 Task: Check the percentage active listings of 1 bedroom in the last 5 years.
Action: Mouse moved to (787, 179)
Screenshot: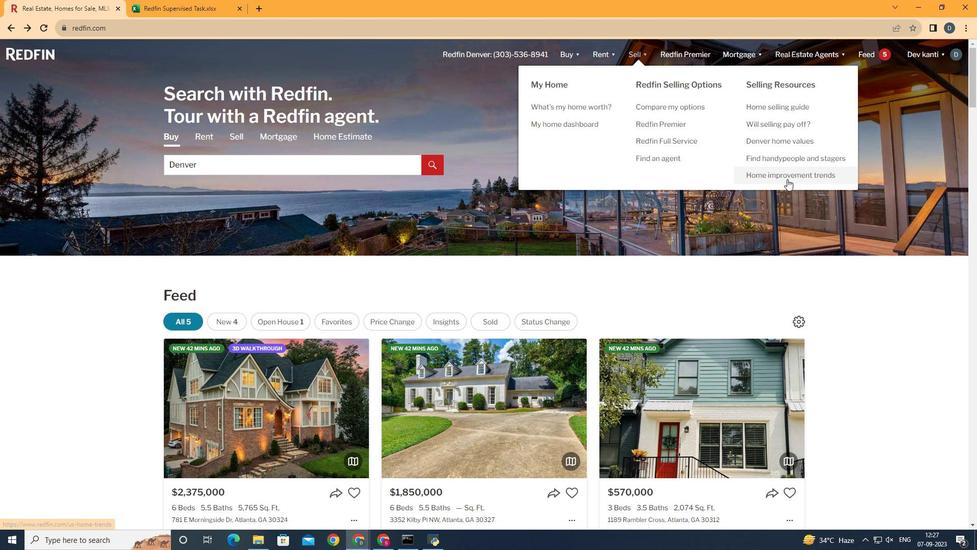 
Action: Mouse pressed left at (787, 179)
Screenshot: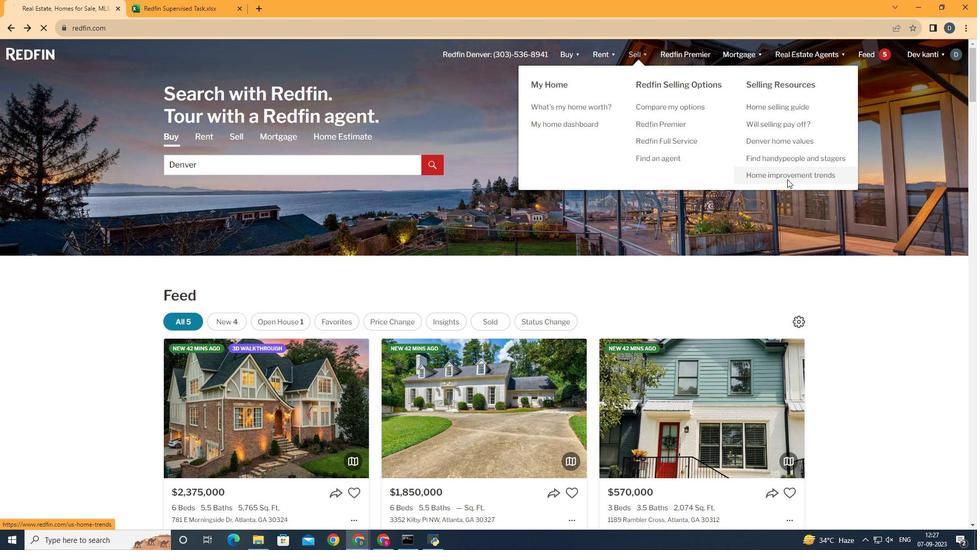 
Action: Mouse moved to (253, 199)
Screenshot: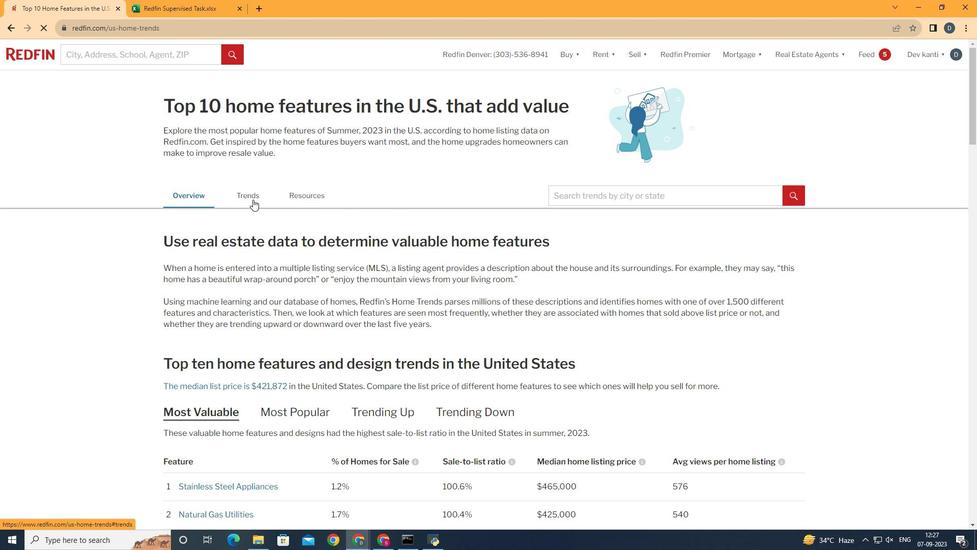 
Action: Mouse pressed left at (253, 199)
Screenshot: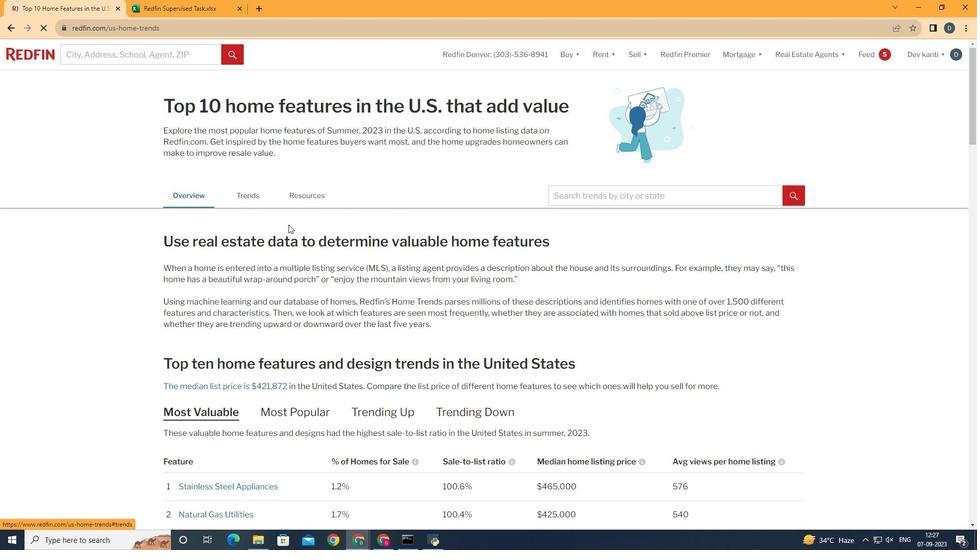
Action: Mouse moved to (346, 239)
Screenshot: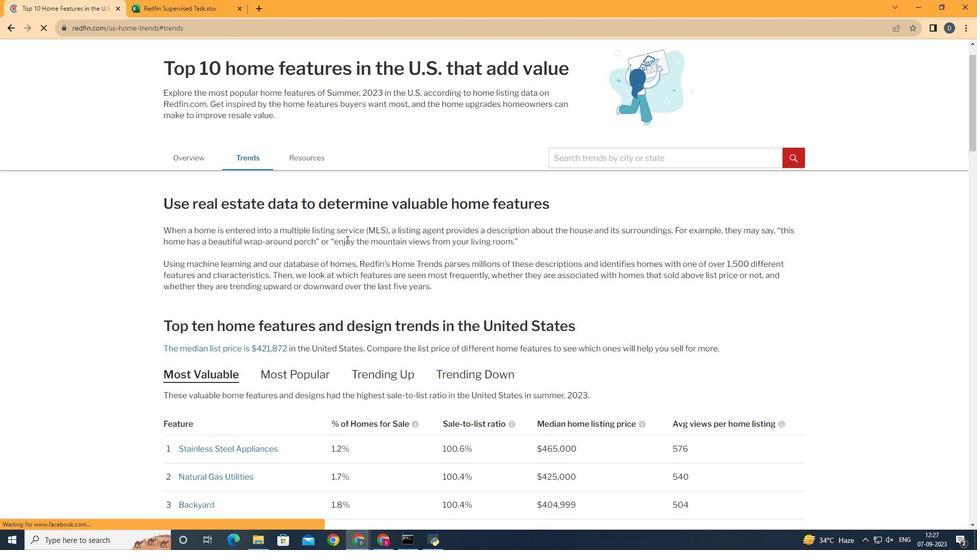 
Action: Mouse scrolled (346, 239) with delta (0, 0)
Screenshot: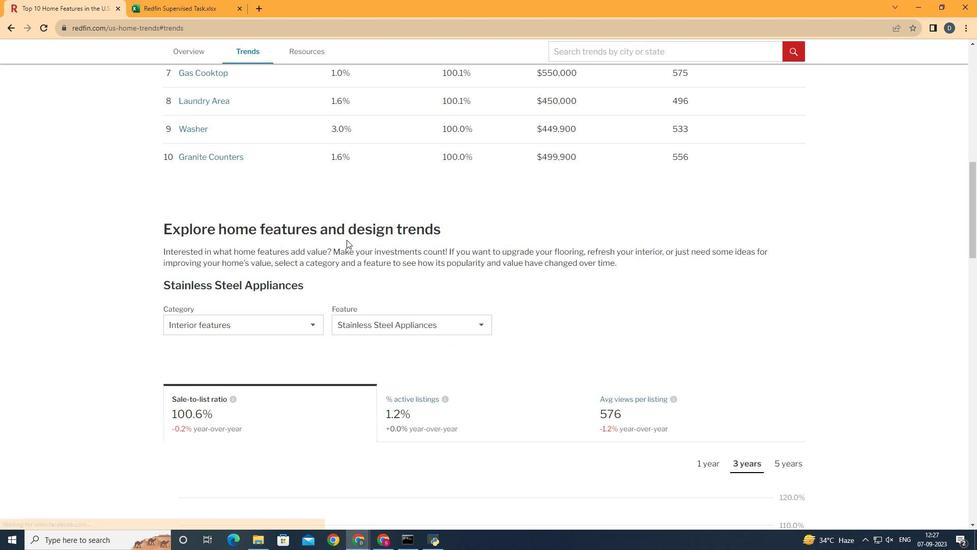 
Action: Mouse scrolled (346, 239) with delta (0, 0)
Screenshot: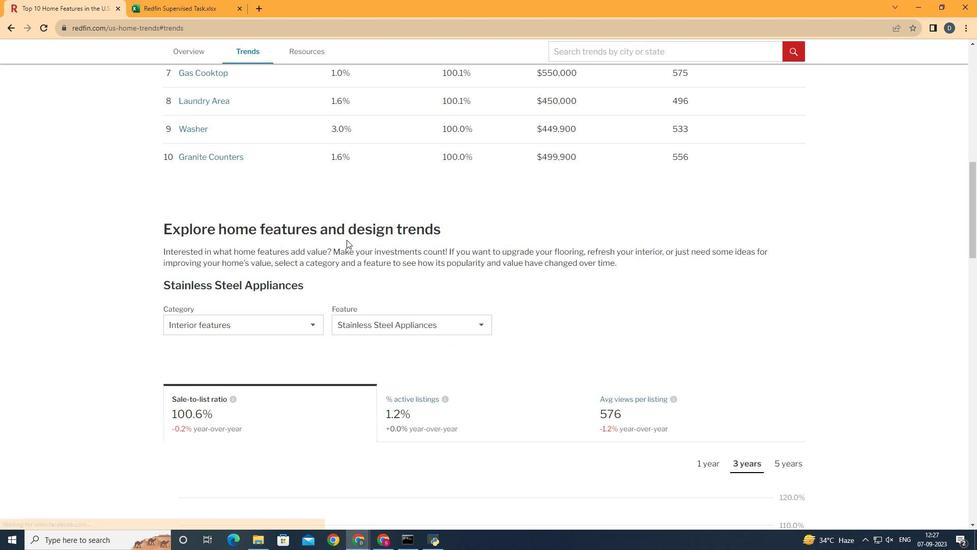 
Action: Mouse scrolled (346, 239) with delta (0, 0)
Screenshot: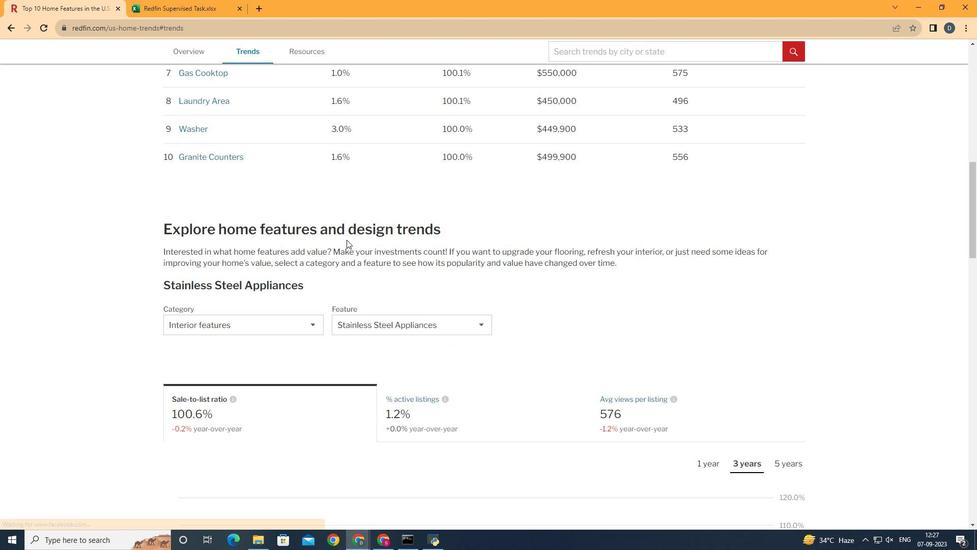 
Action: Mouse scrolled (346, 239) with delta (0, 0)
Screenshot: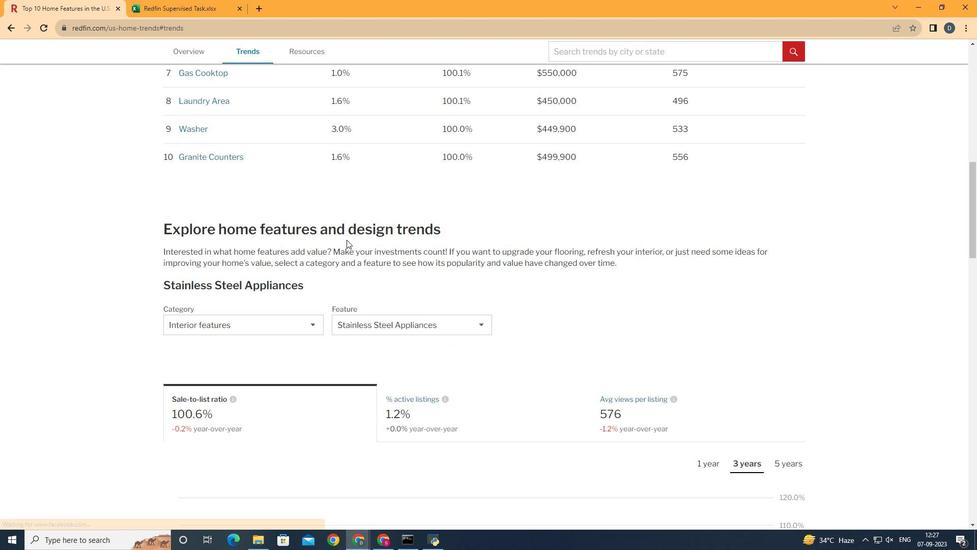 
Action: Mouse scrolled (346, 239) with delta (0, 0)
Screenshot: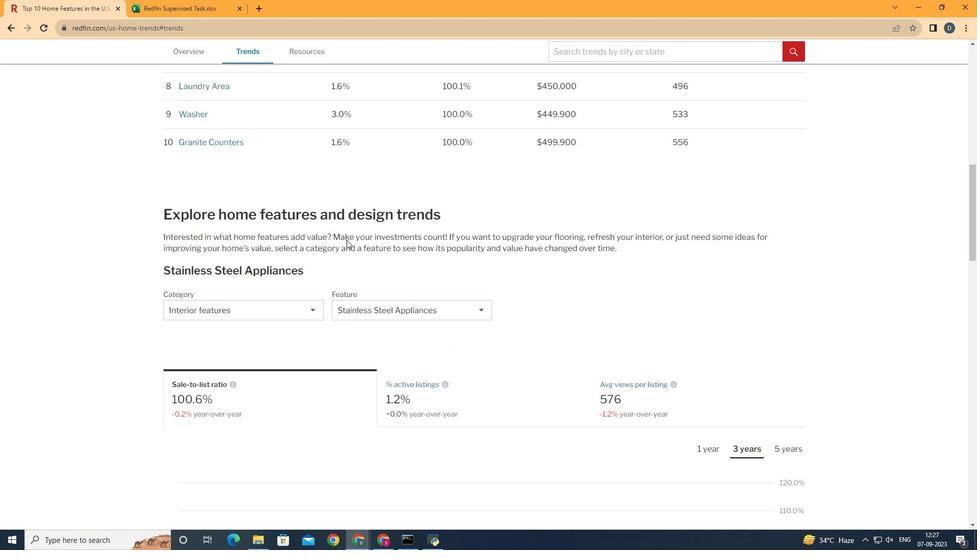
Action: Mouse scrolled (346, 239) with delta (0, 0)
Screenshot: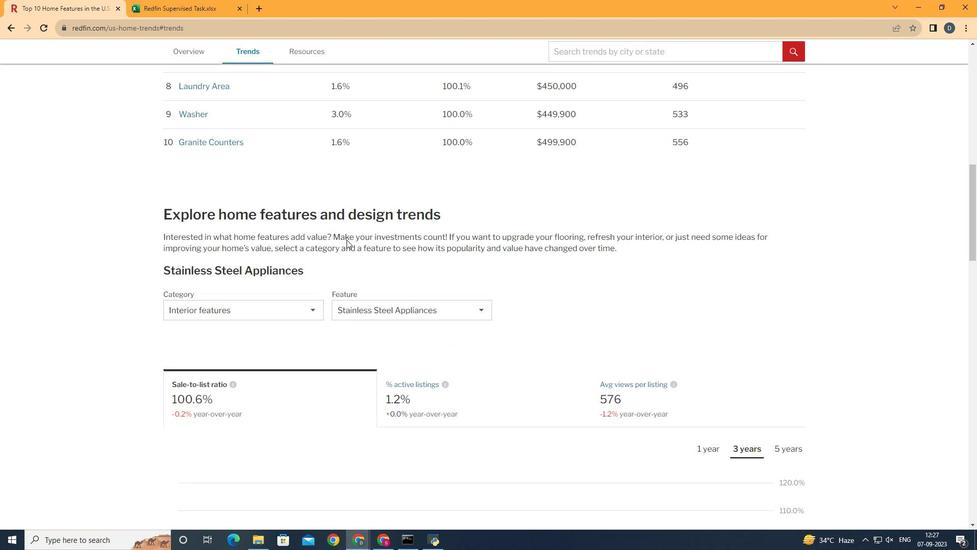 
Action: Mouse moved to (237, 290)
Screenshot: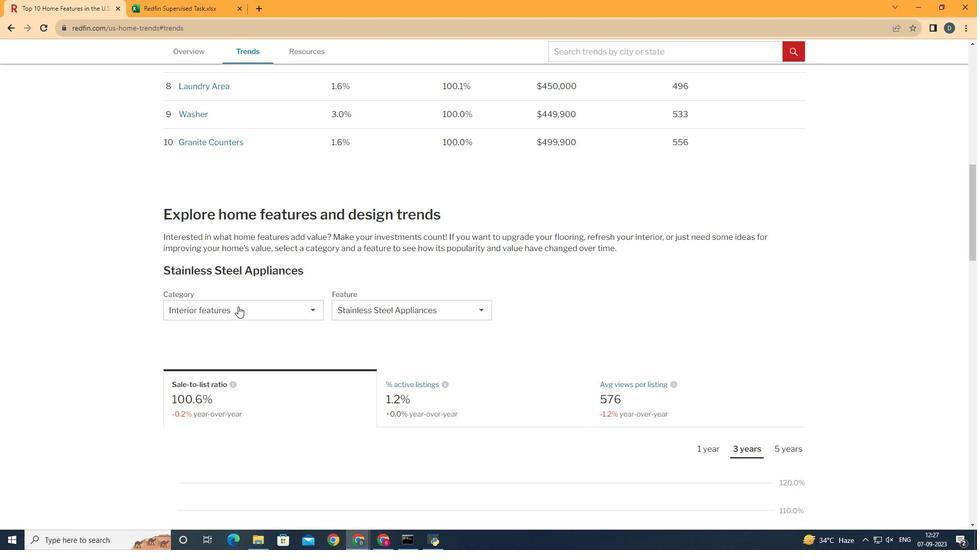 
Action: Mouse pressed left at (237, 290)
Screenshot: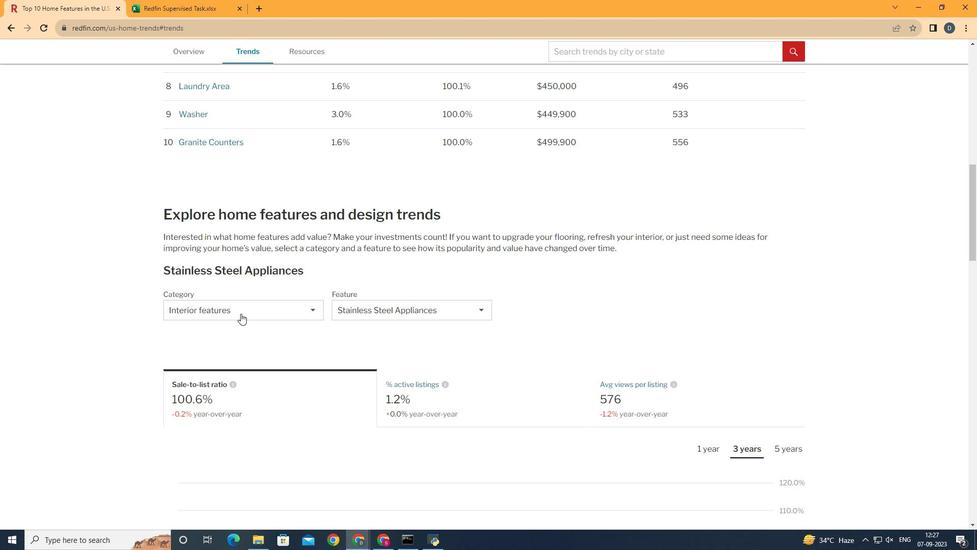 
Action: Mouse moved to (240, 314)
Screenshot: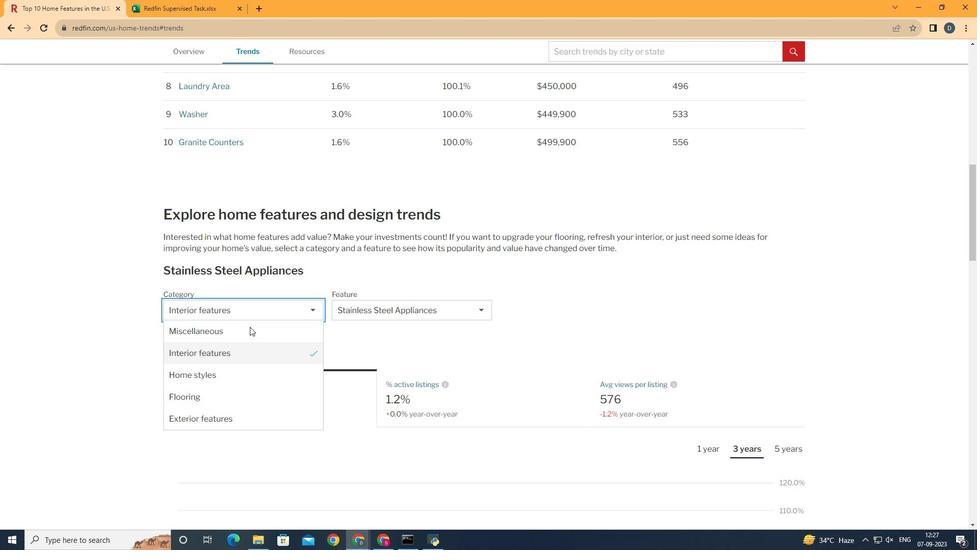 
Action: Mouse pressed left at (240, 314)
Screenshot: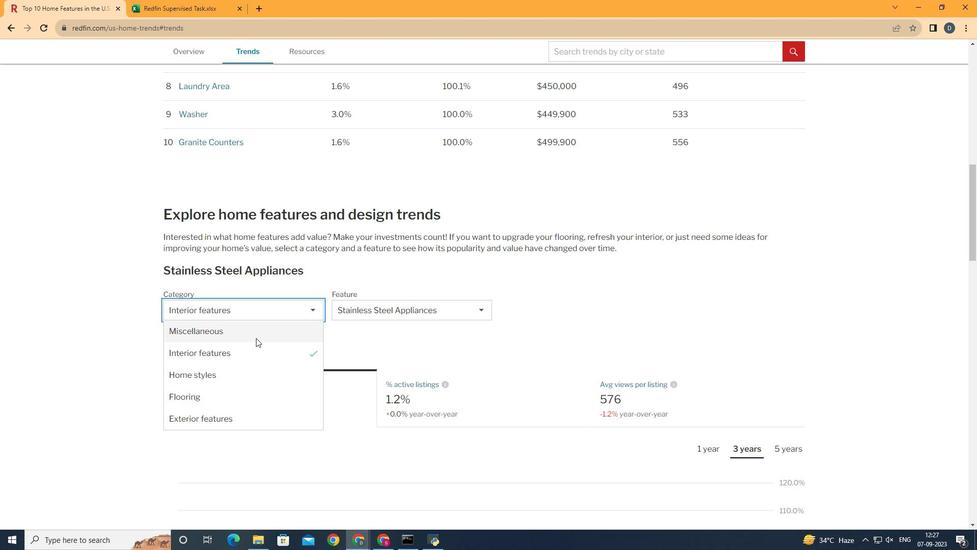 
Action: Mouse moved to (259, 350)
Screenshot: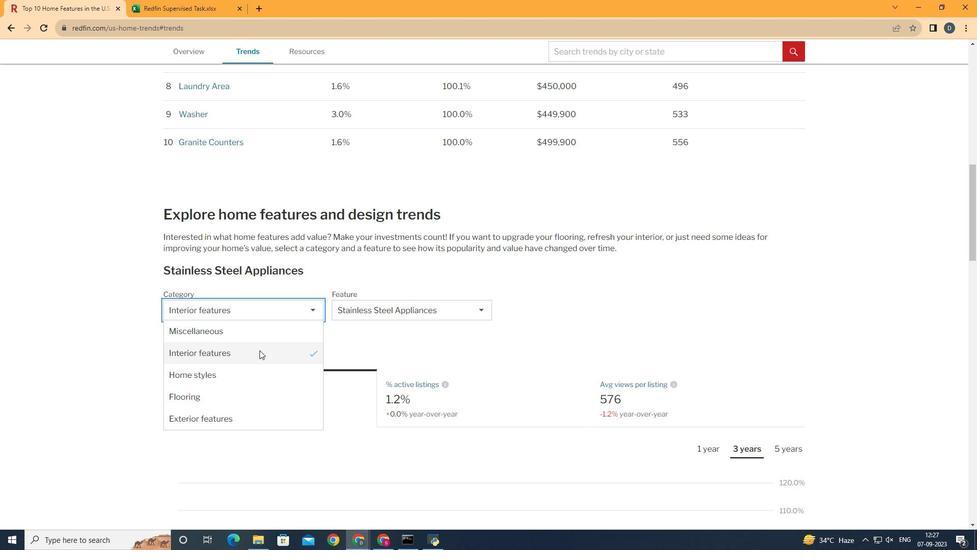 
Action: Mouse pressed left at (259, 350)
Screenshot: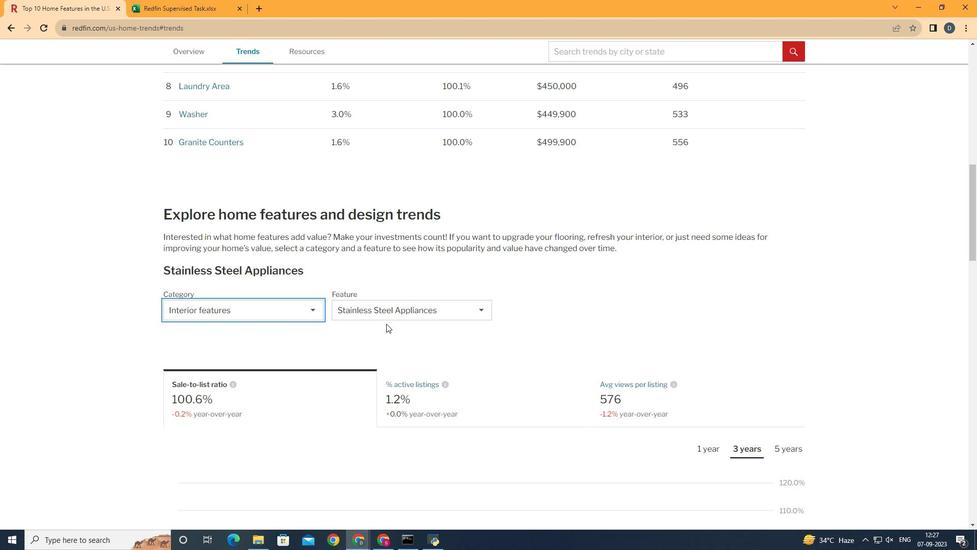 
Action: Mouse moved to (424, 318)
Screenshot: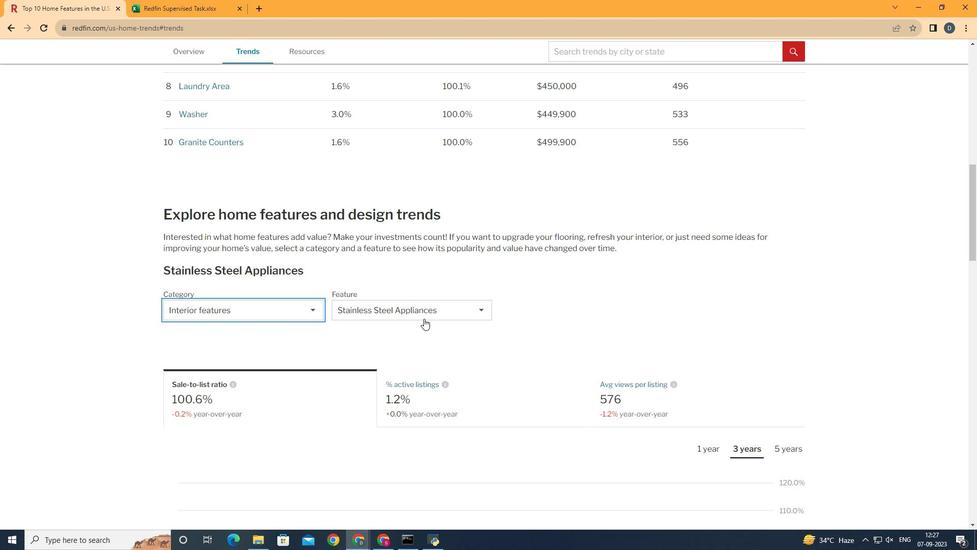 
Action: Mouse pressed left at (424, 318)
Screenshot: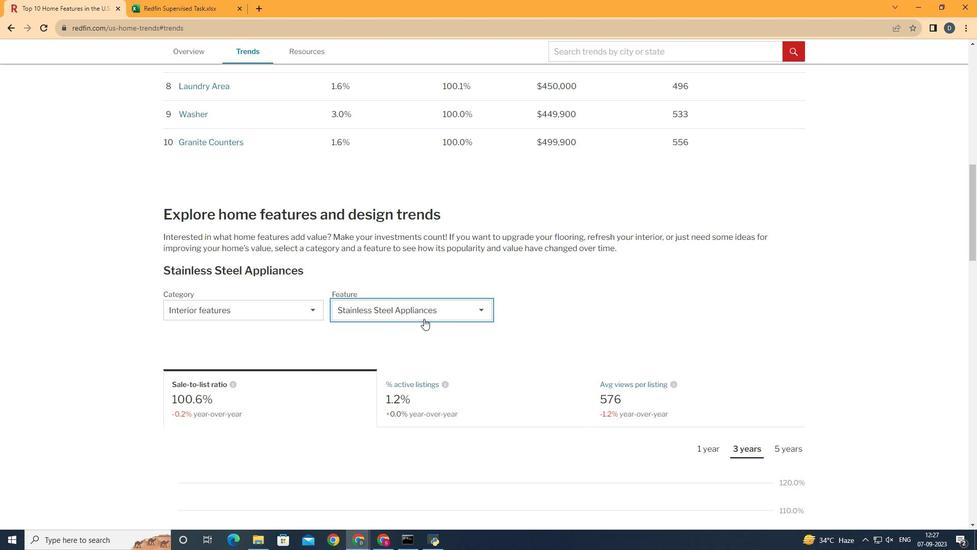 
Action: Mouse moved to (489, 446)
Screenshot: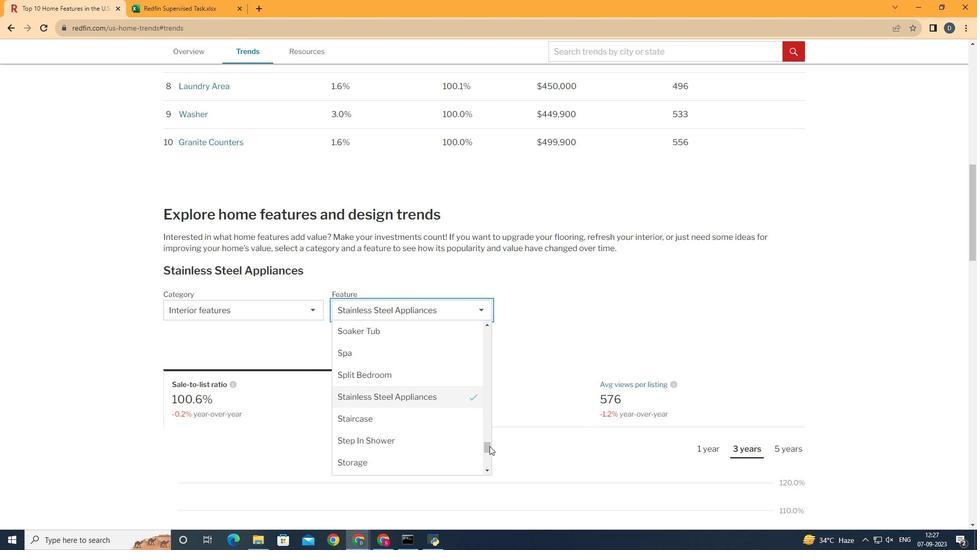 
Action: Mouse pressed left at (489, 446)
Screenshot: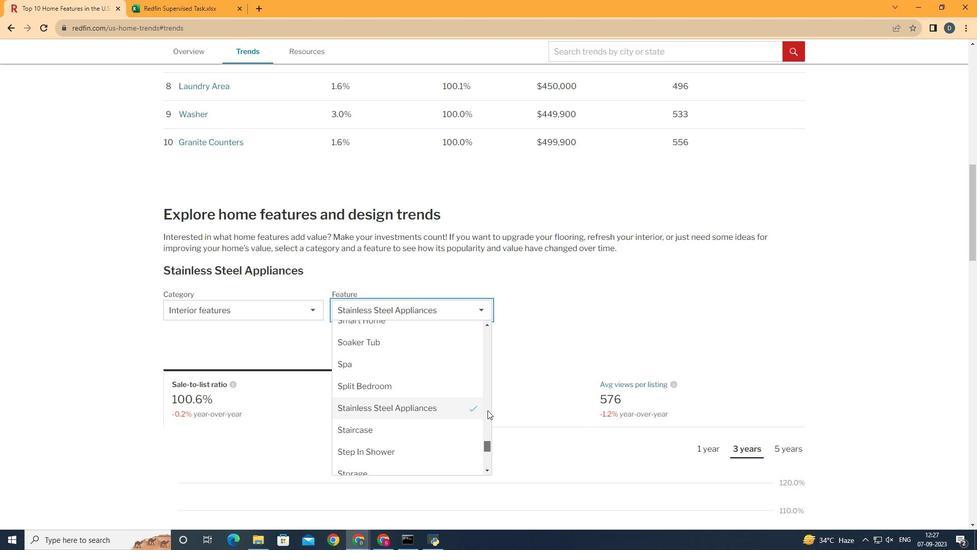 
Action: Mouse moved to (383, 357)
Screenshot: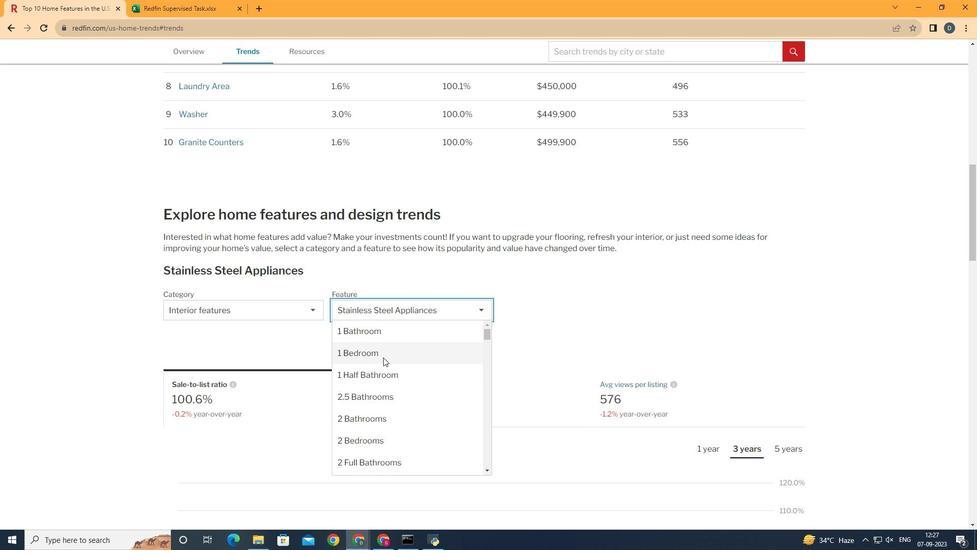 
Action: Mouse pressed left at (383, 357)
Screenshot: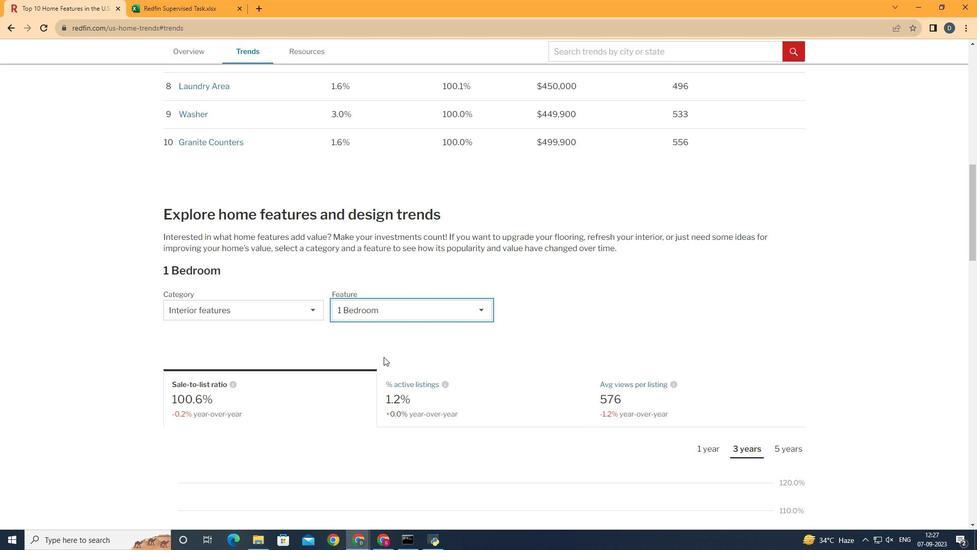 
Action: Mouse moved to (388, 352)
Screenshot: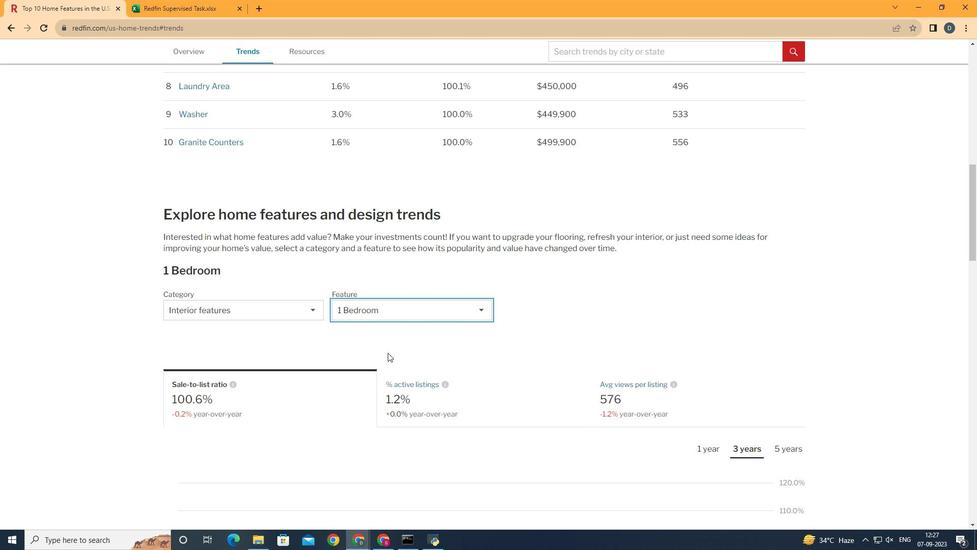 
Action: Mouse scrolled (388, 352) with delta (0, 0)
Screenshot: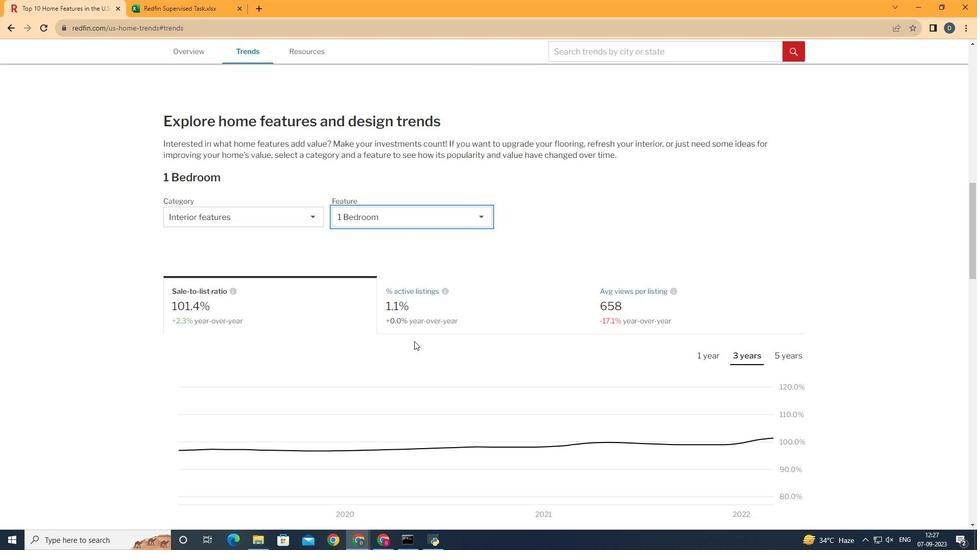 
Action: Mouse scrolled (388, 352) with delta (0, 0)
Screenshot: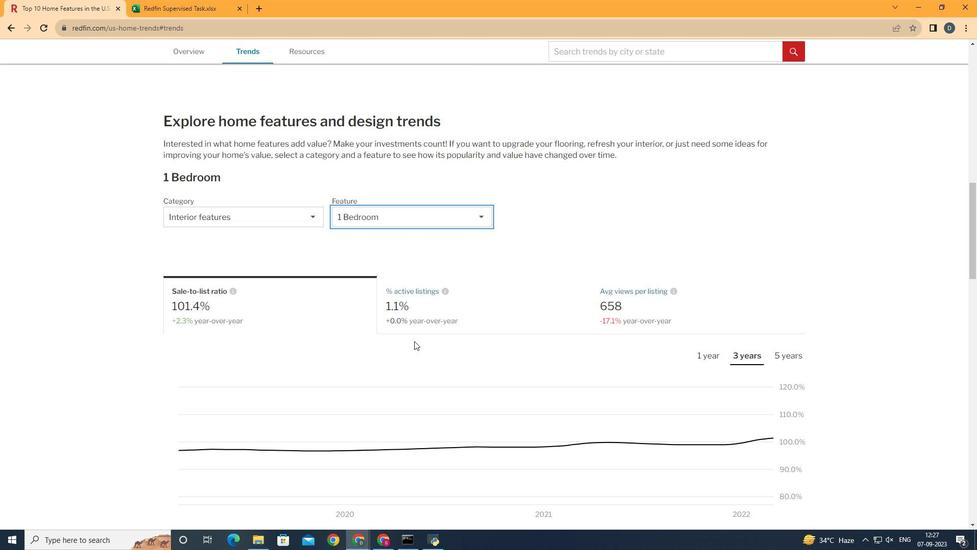 
Action: Mouse moved to (504, 302)
Screenshot: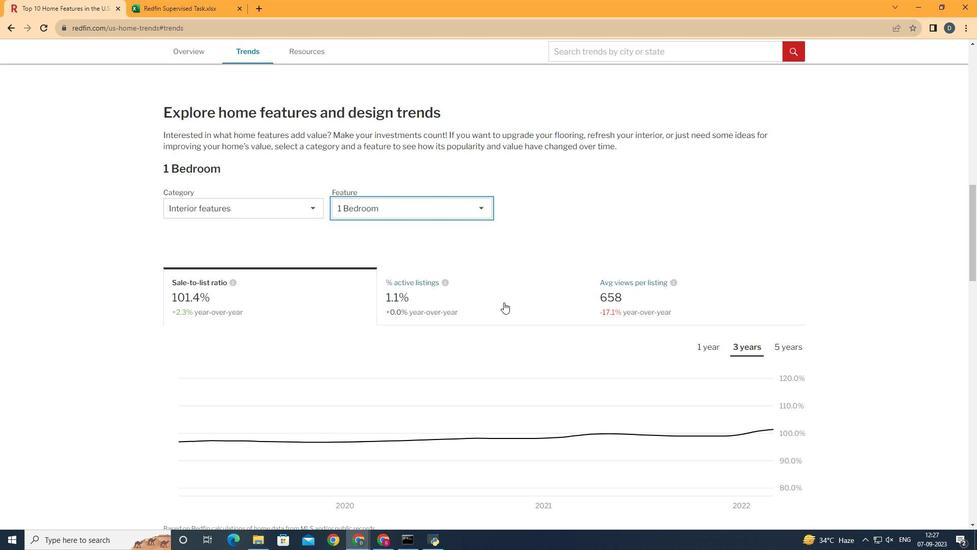 
Action: Mouse pressed left at (504, 302)
Screenshot: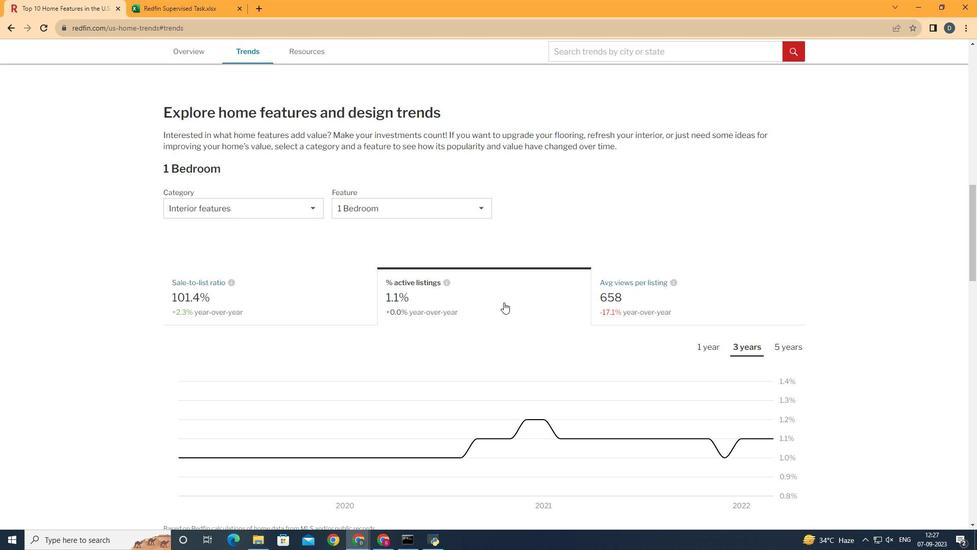 
Action: Mouse scrolled (504, 301) with delta (0, 0)
Screenshot: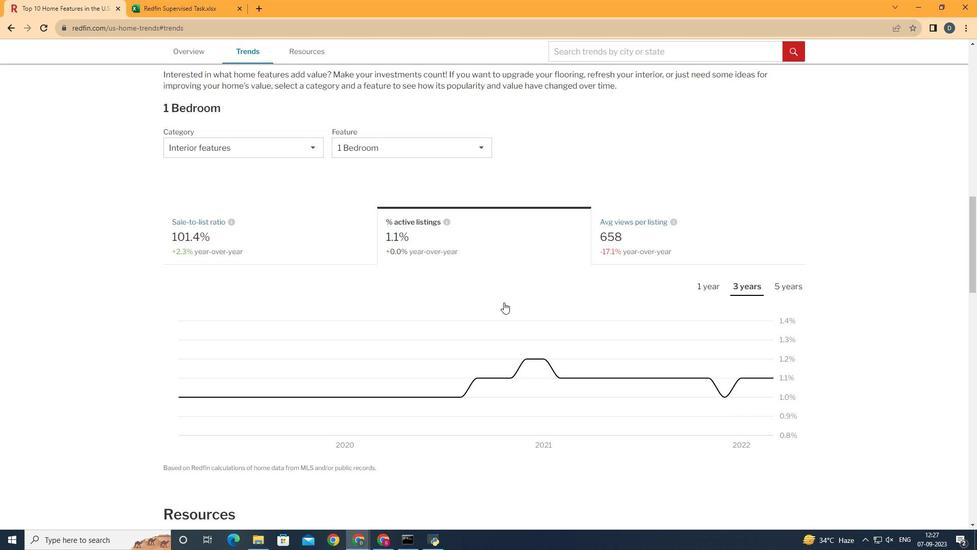 
Action: Mouse scrolled (504, 301) with delta (0, 0)
Screenshot: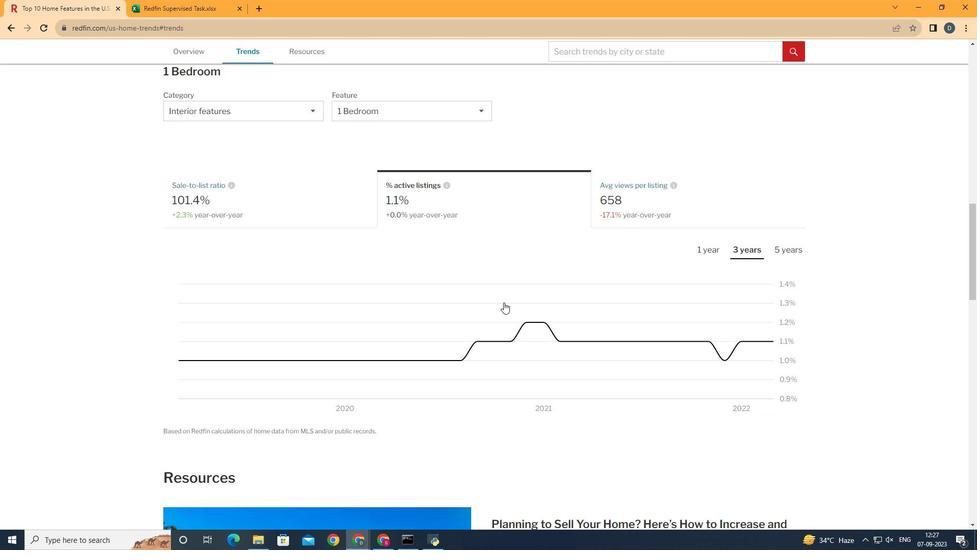
Action: Mouse moved to (781, 242)
Screenshot: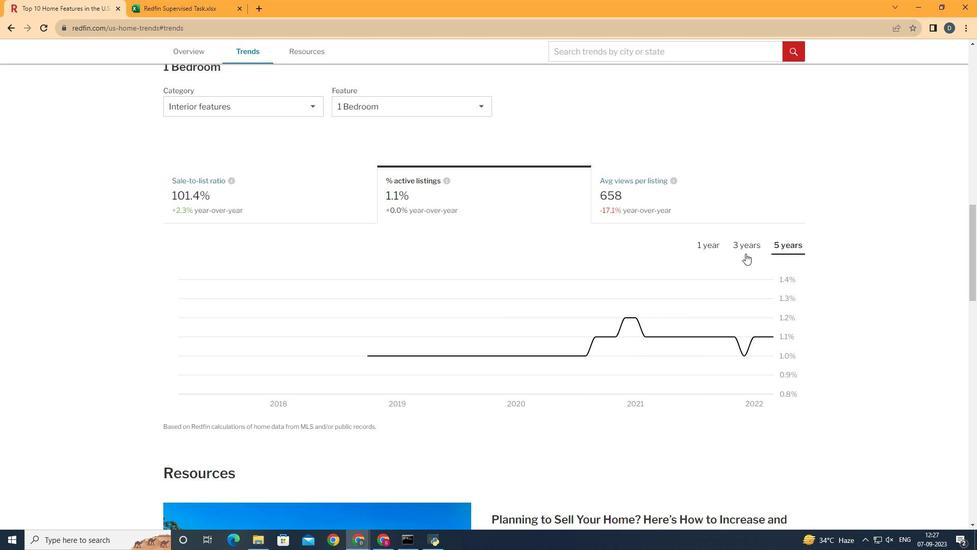 
Action: Mouse pressed left at (781, 242)
Screenshot: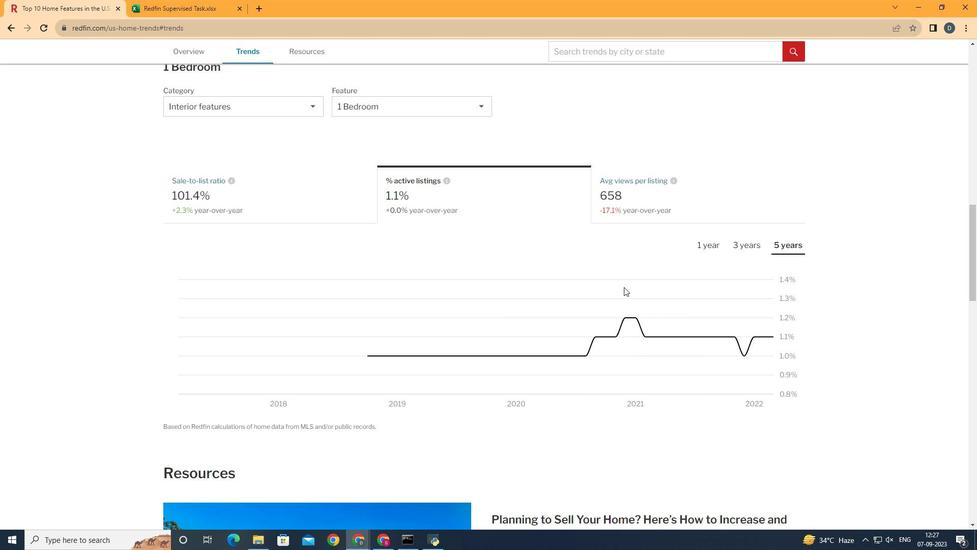 
Action: Mouse moved to (814, 362)
Screenshot: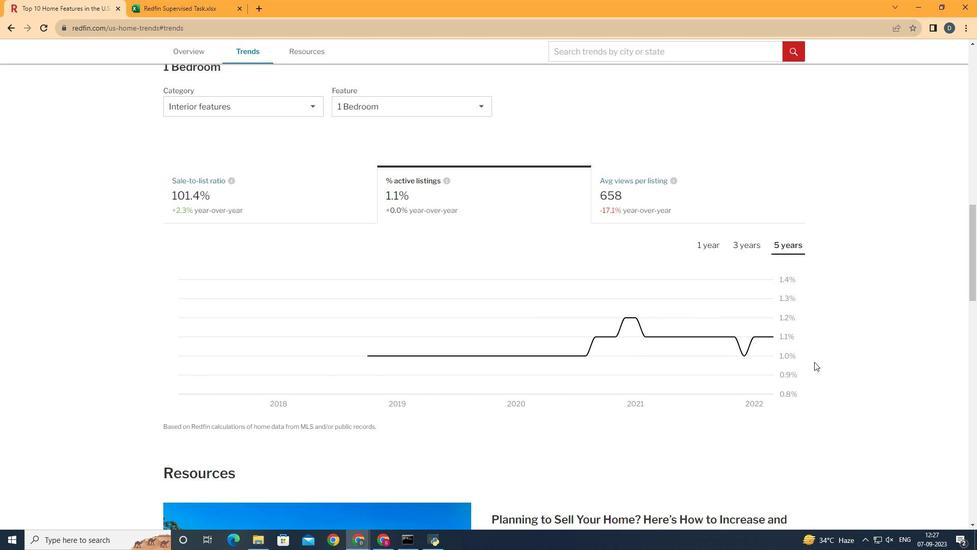 
